 Task: Apply the currency format of the Algerian dinar.
Action: Mouse moved to (57, 165)
Screenshot: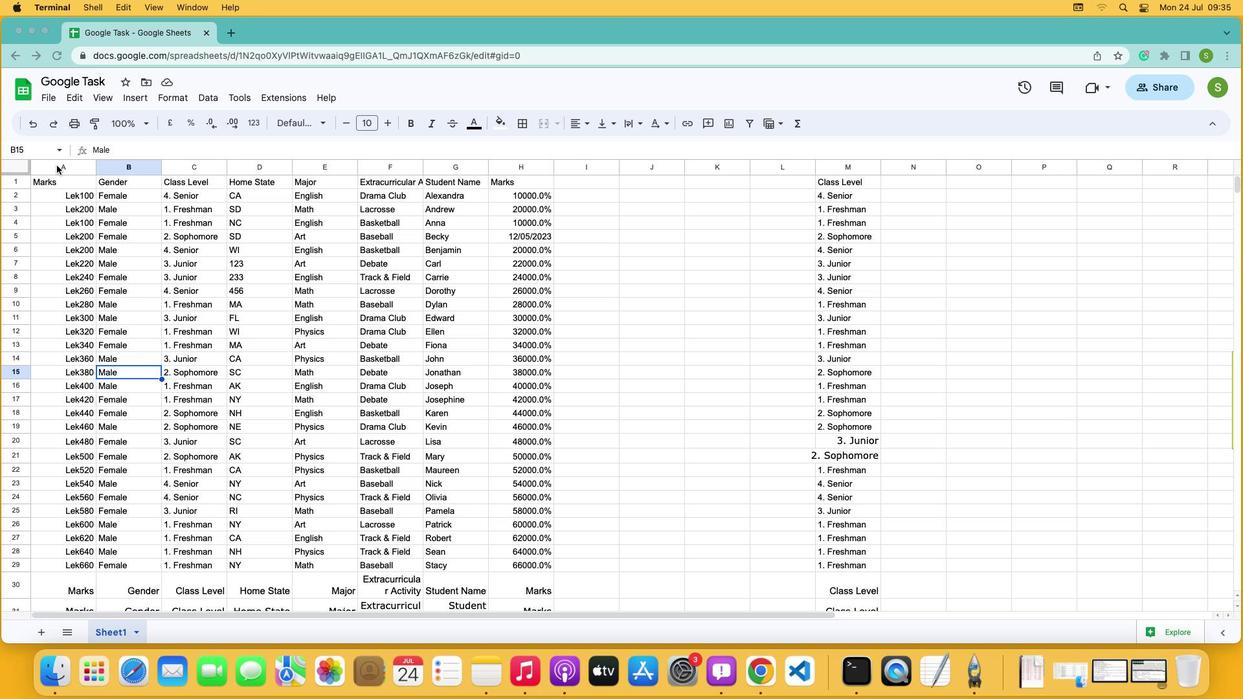 
Action: Mouse pressed left at (57, 165)
Screenshot: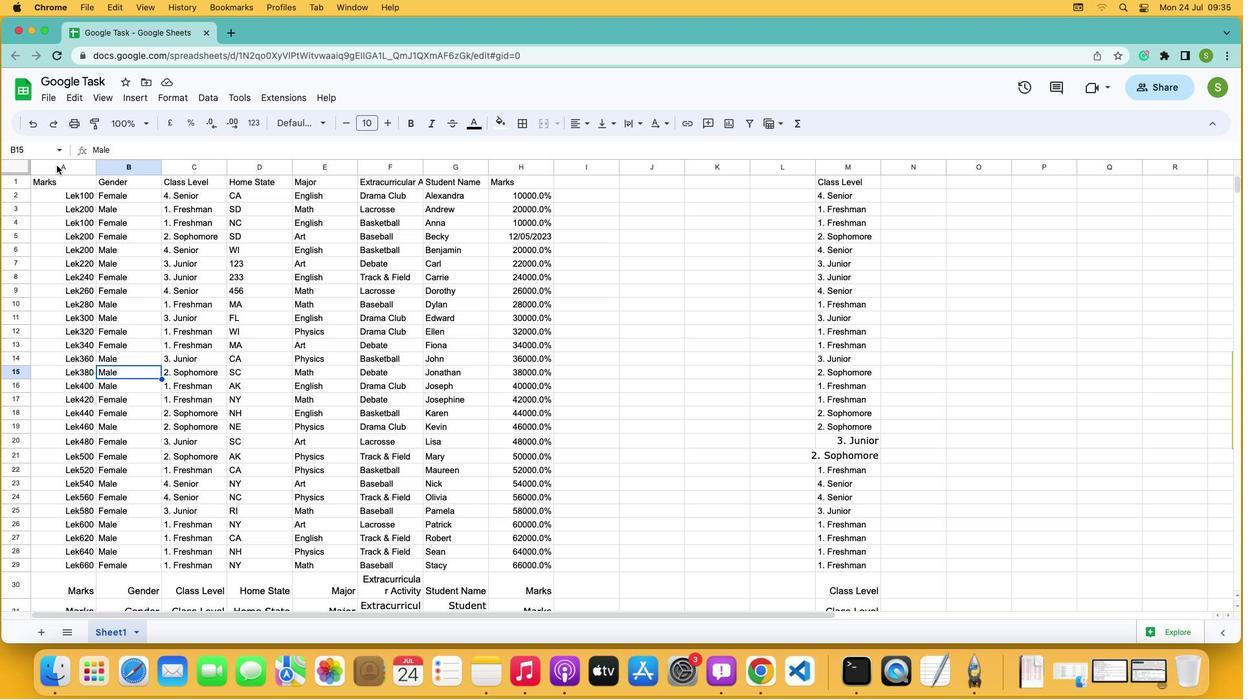 
Action: Mouse moved to (58, 165)
Screenshot: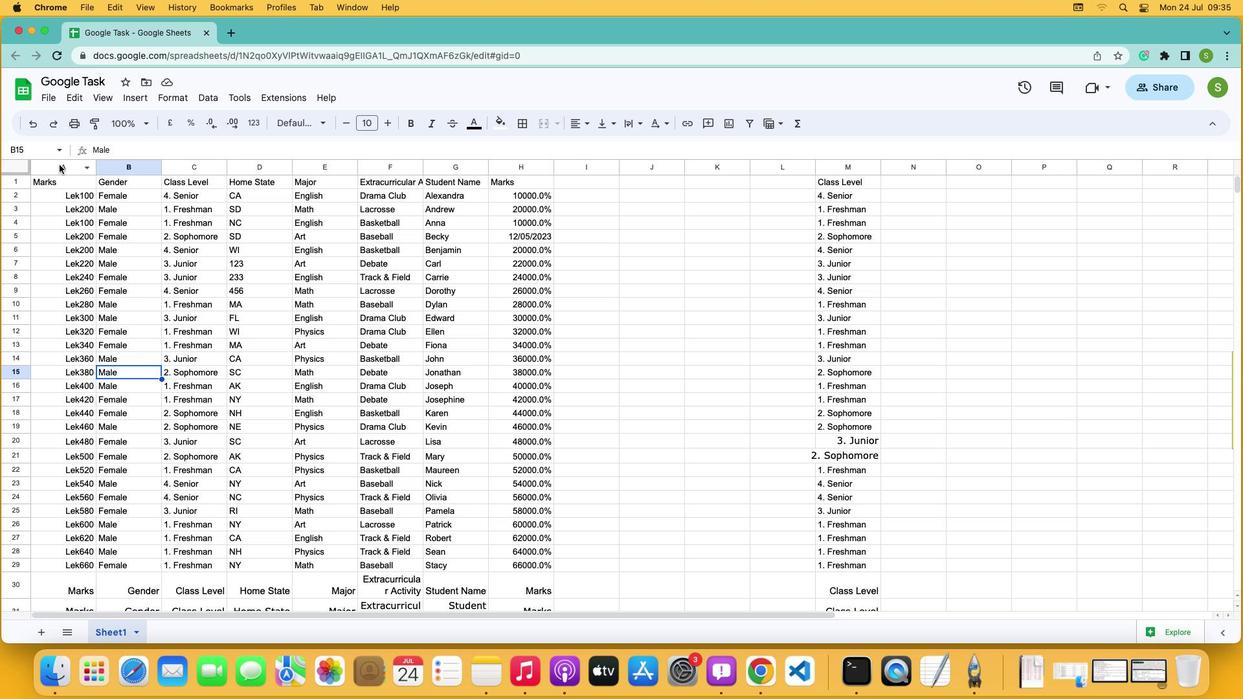 
Action: Mouse pressed left at (58, 165)
Screenshot: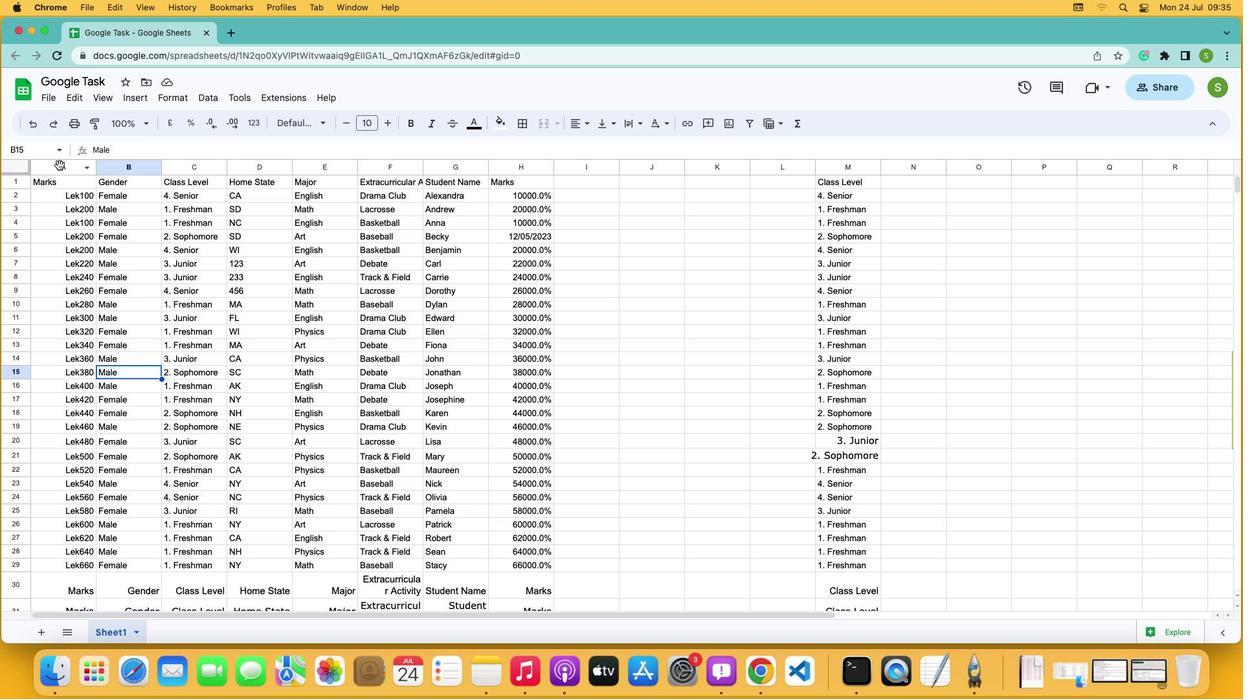
Action: Mouse moved to (250, 122)
Screenshot: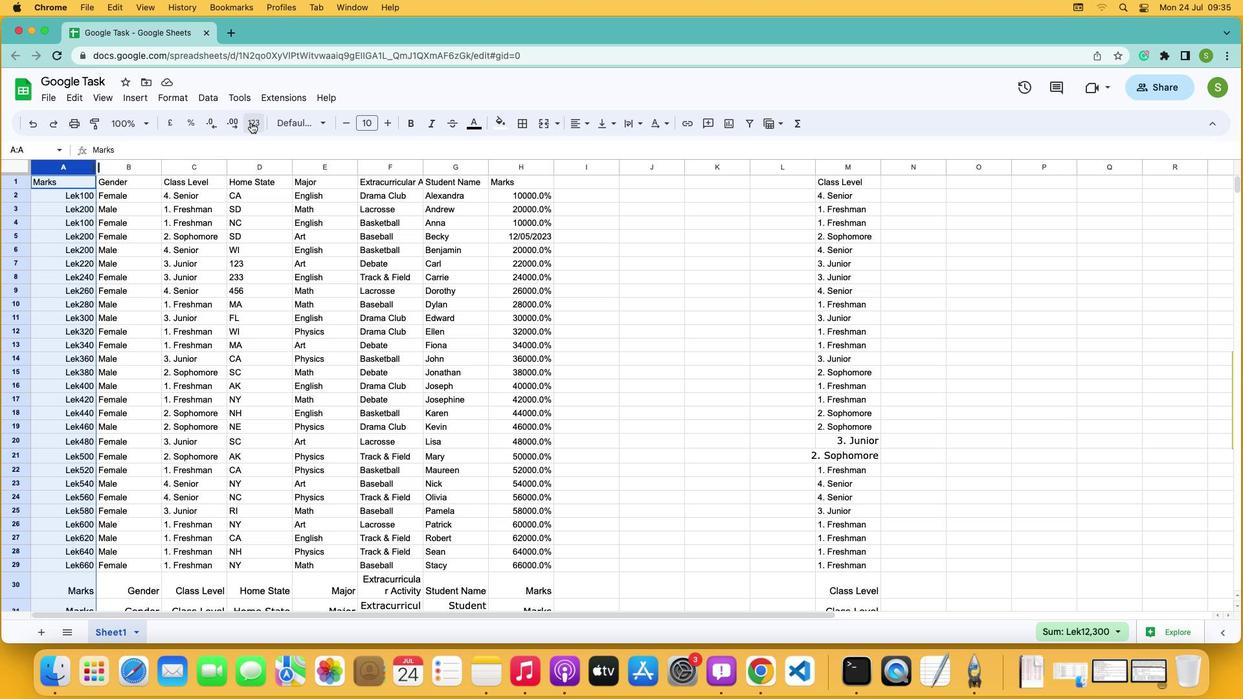 
Action: Mouse pressed left at (250, 122)
Screenshot: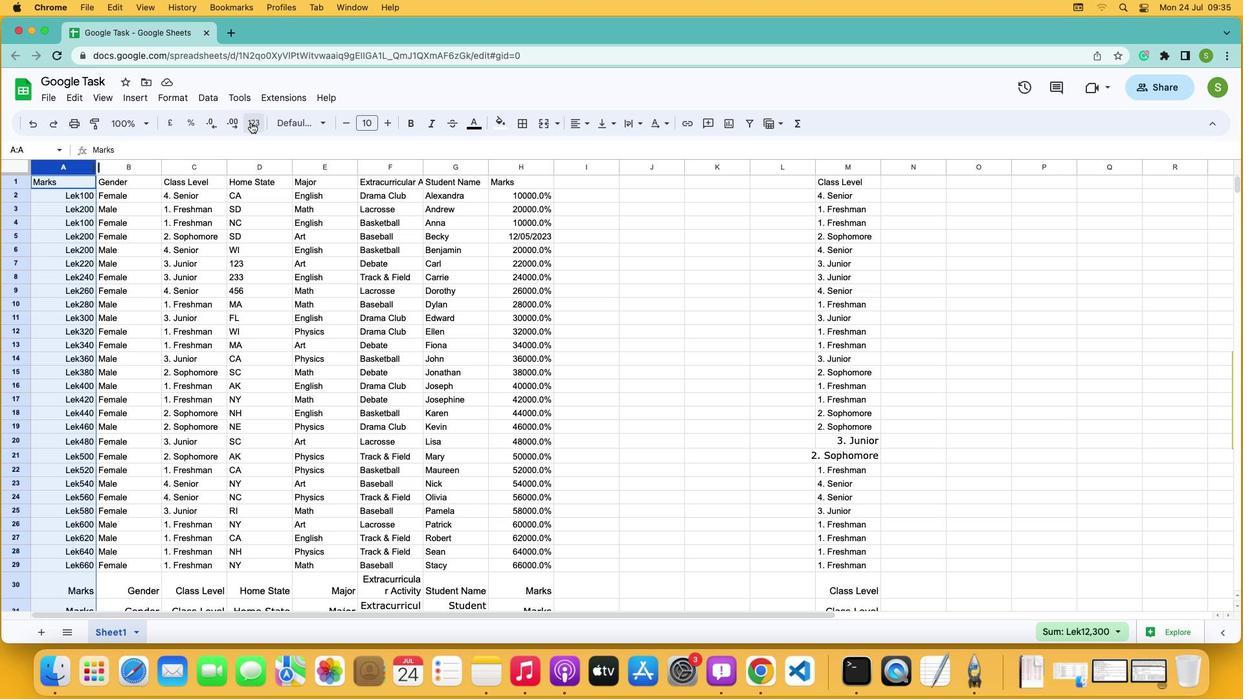 
Action: Mouse moved to (312, 533)
Screenshot: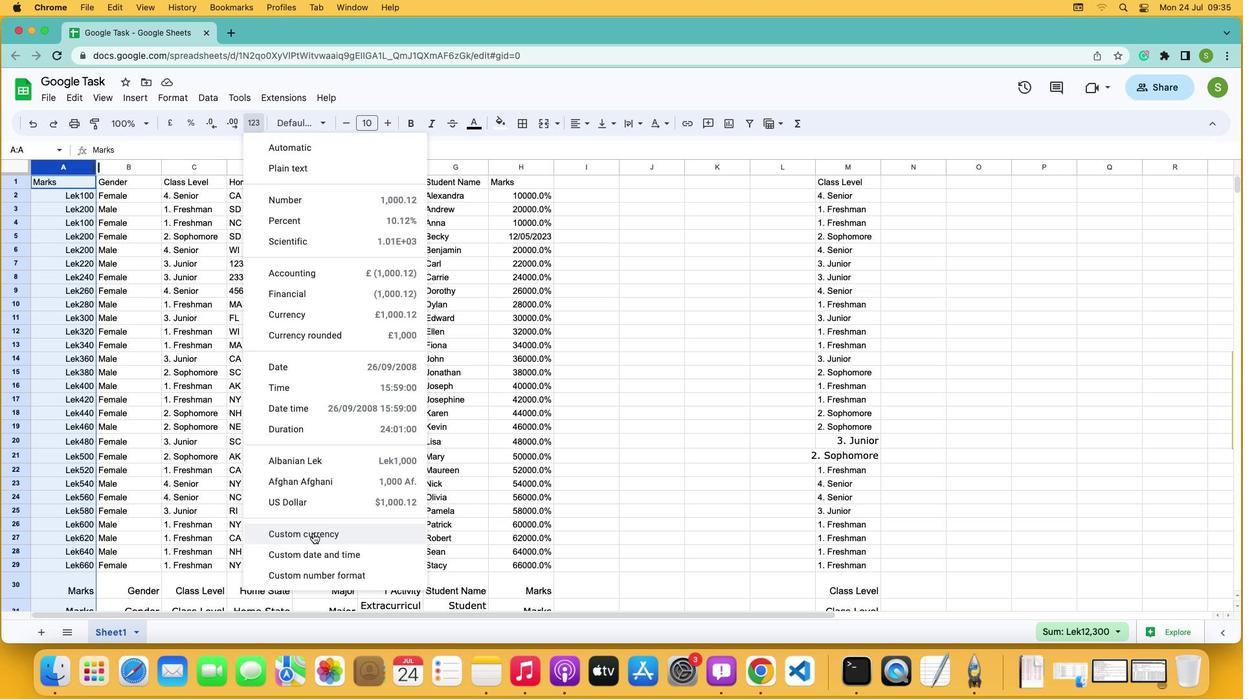 
Action: Mouse pressed left at (312, 533)
Screenshot: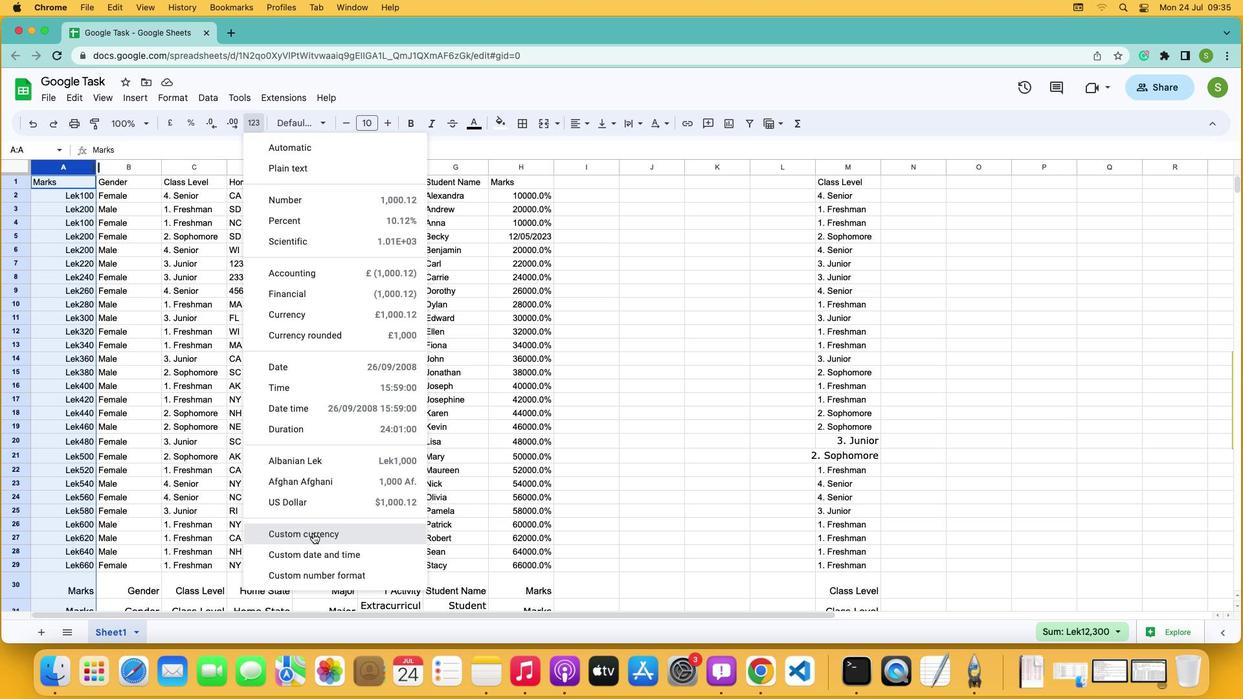 
Action: Mouse moved to (507, 445)
Screenshot: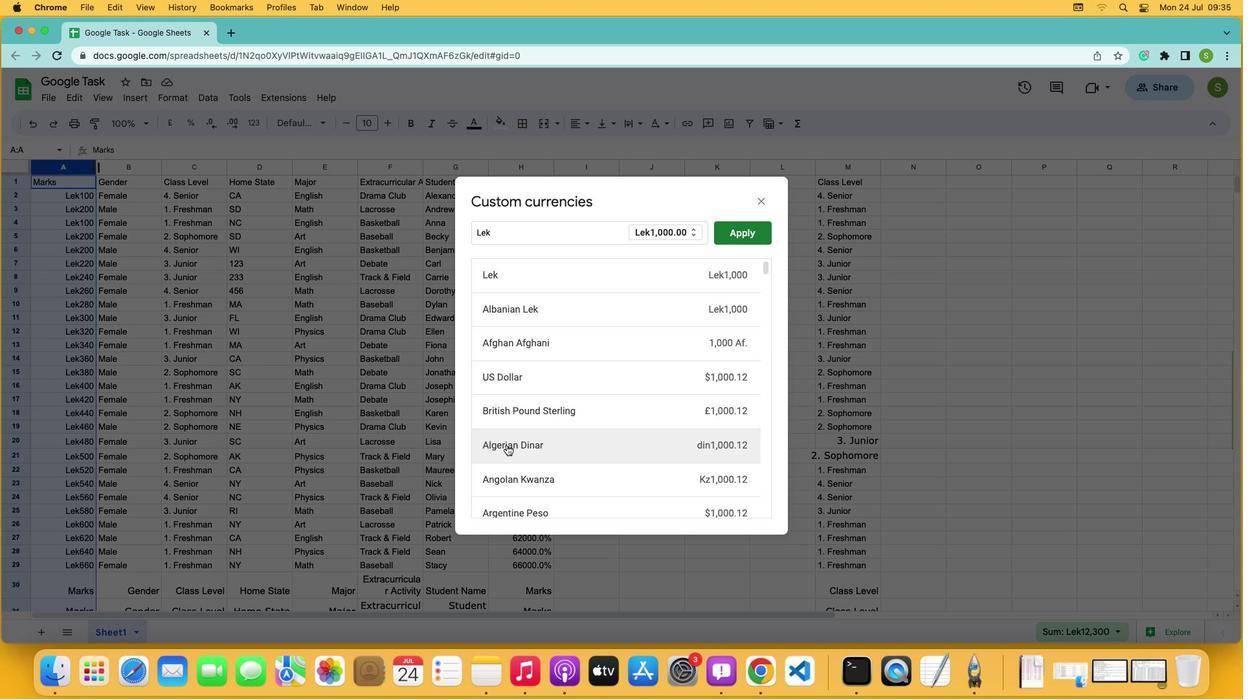 
Action: Mouse pressed left at (507, 445)
Screenshot: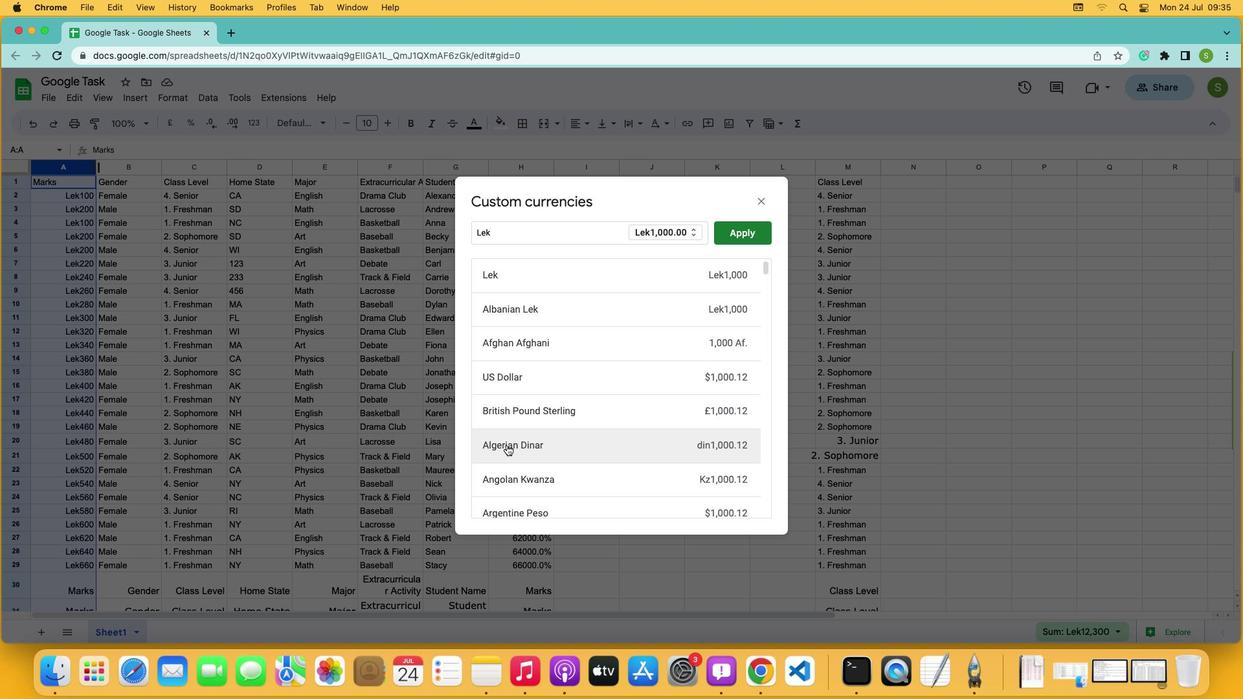 
Action: Mouse moved to (733, 229)
Screenshot: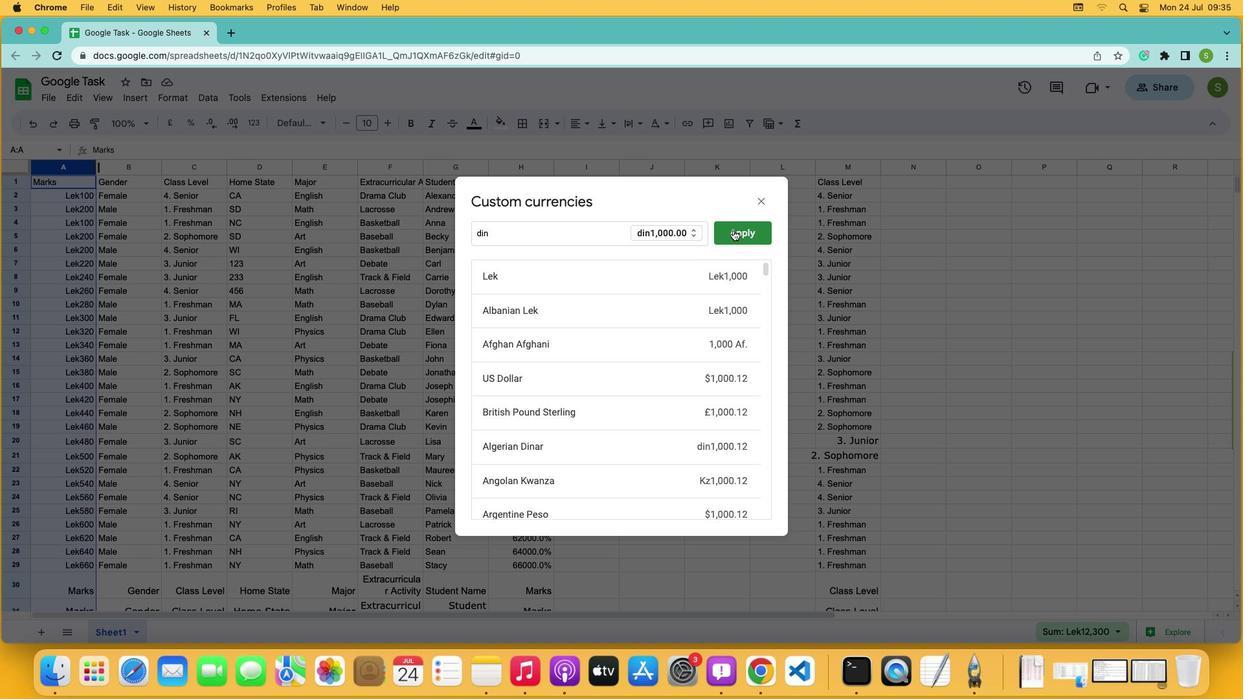 
Action: Mouse pressed left at (733, 229)
Screenshot: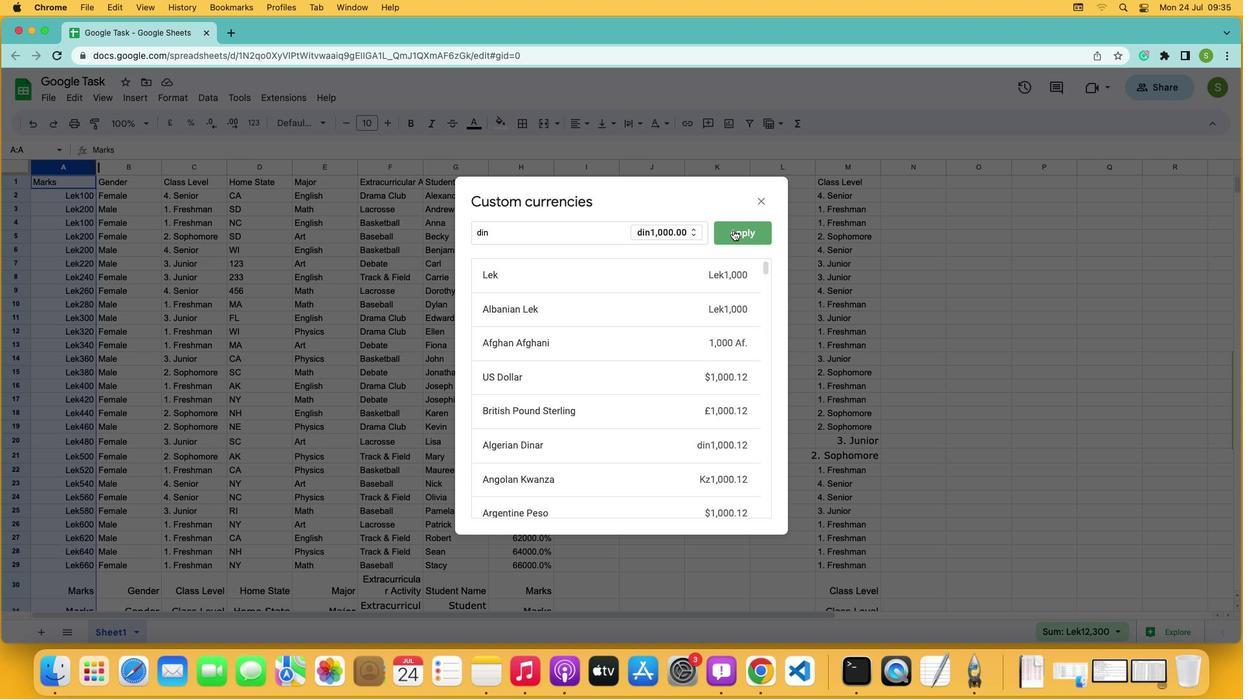 
Action: Mouse moved to (614, 285)
Screenshot: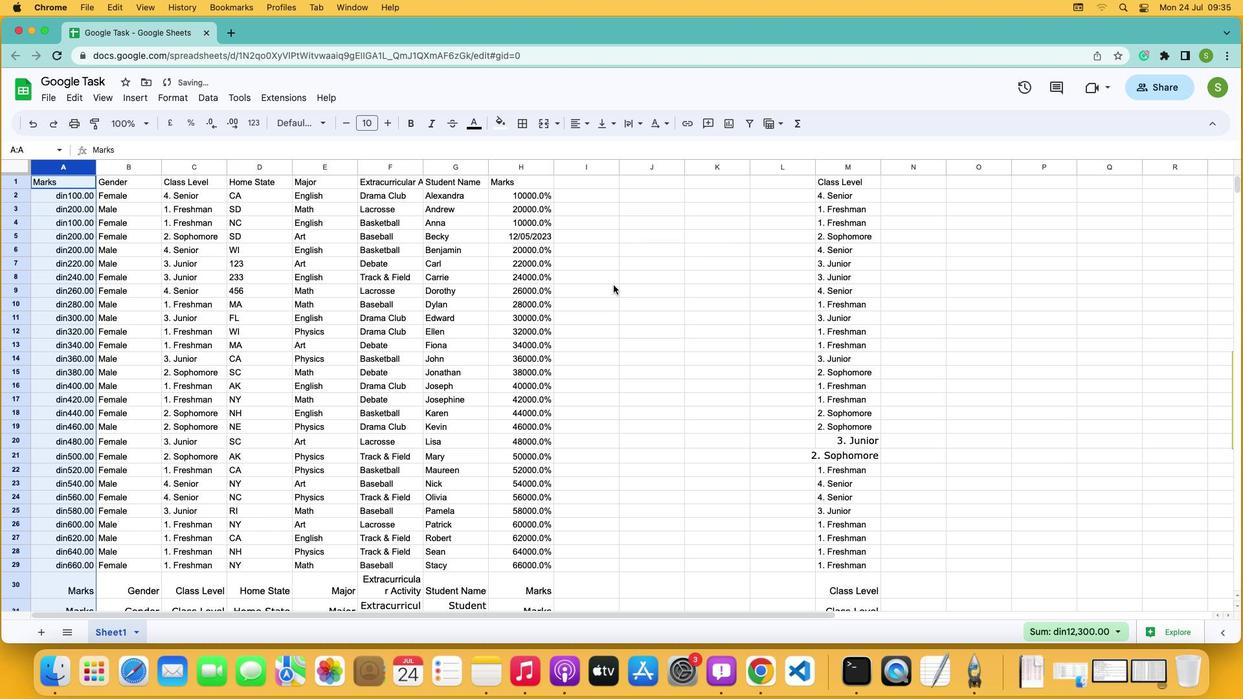 
